 Task: Reply All to email with the signature Erin Martin with the subject 'Request for project approval' from softage.1@softage.net with the message 'Could you please provide an overview of the marketing strategy for the new product launch?'
Action: Mouse moved to (894, 214)
Screenshot: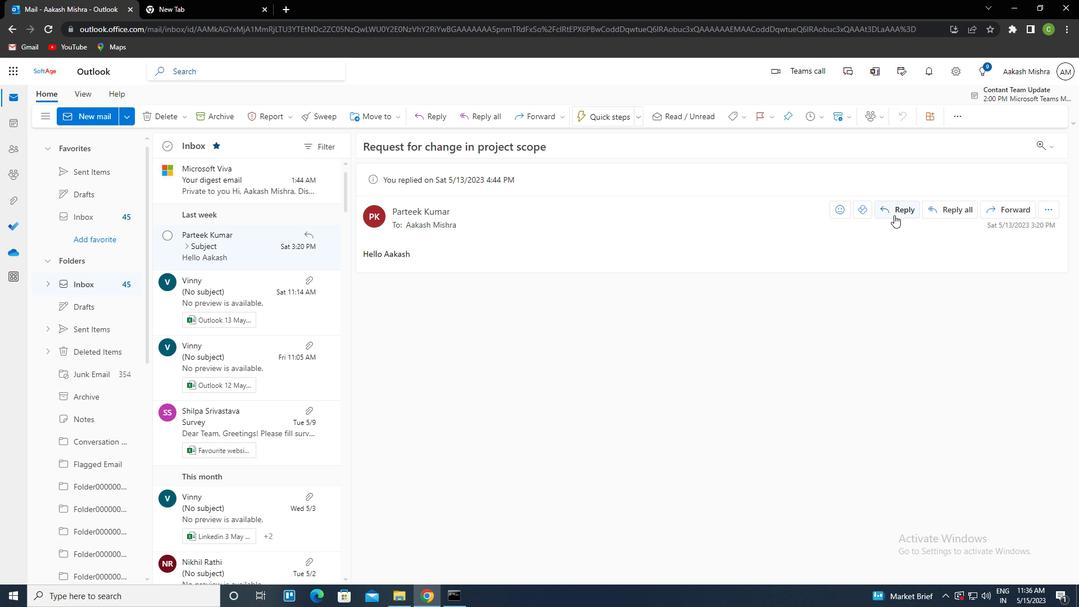 
Action: Mouse pressed left at (894, 214)
Screenshot: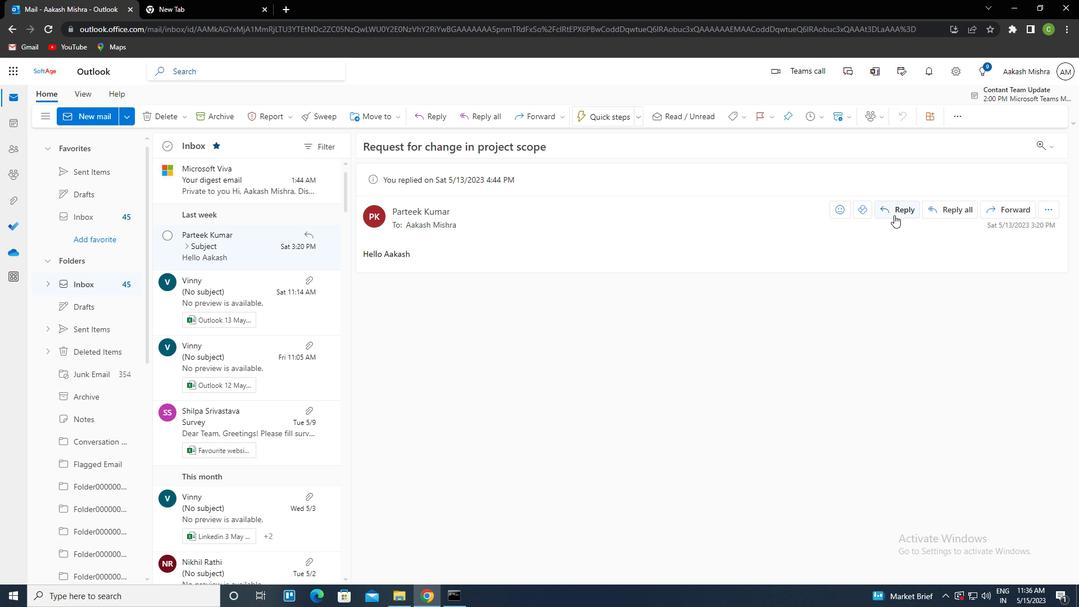 
Action: Mouse moved to (729, 121)
Screenshot: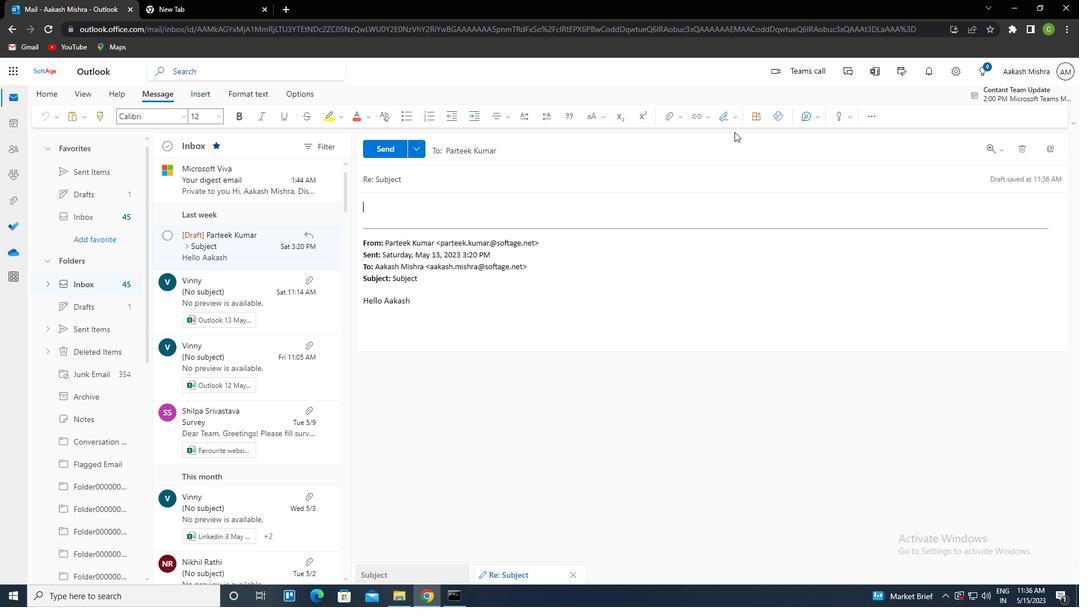 
Action: Mouse pressed left at (729, 121)
Screenshot: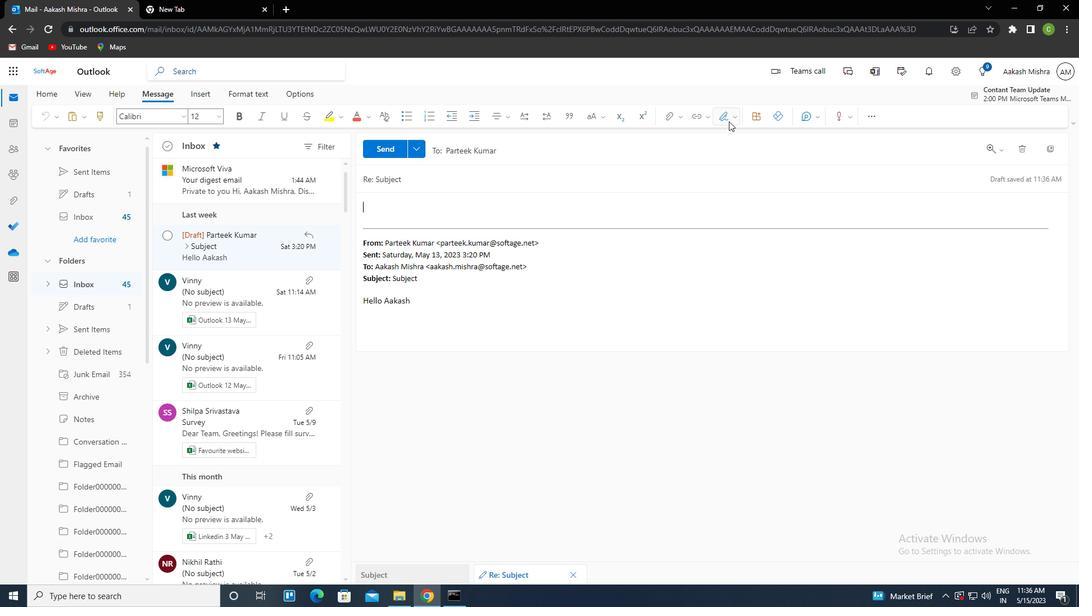 
Action: Mouse moved to (715, 165)
Screenshot: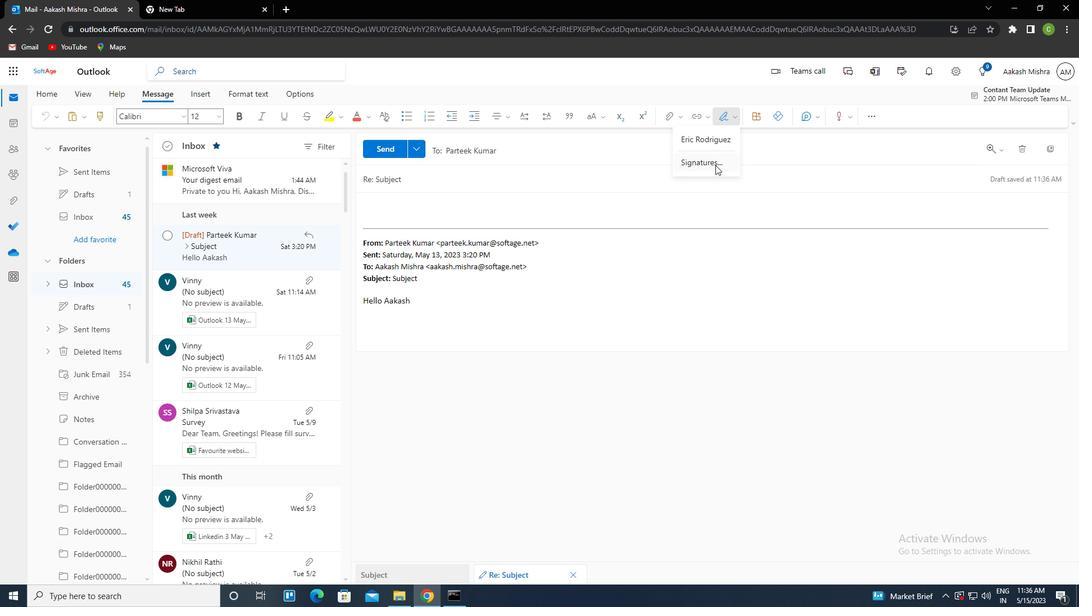 
Action: Mouse pressed left at (715, 165)
Screenshot: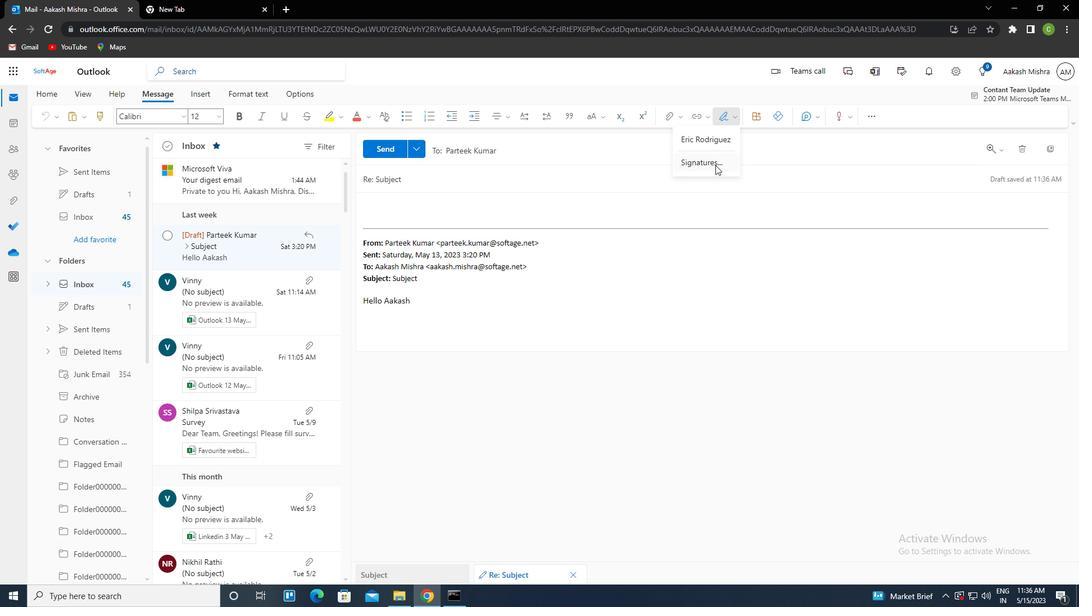 
Action: Mouse moved to (753, 211)
Screenshot: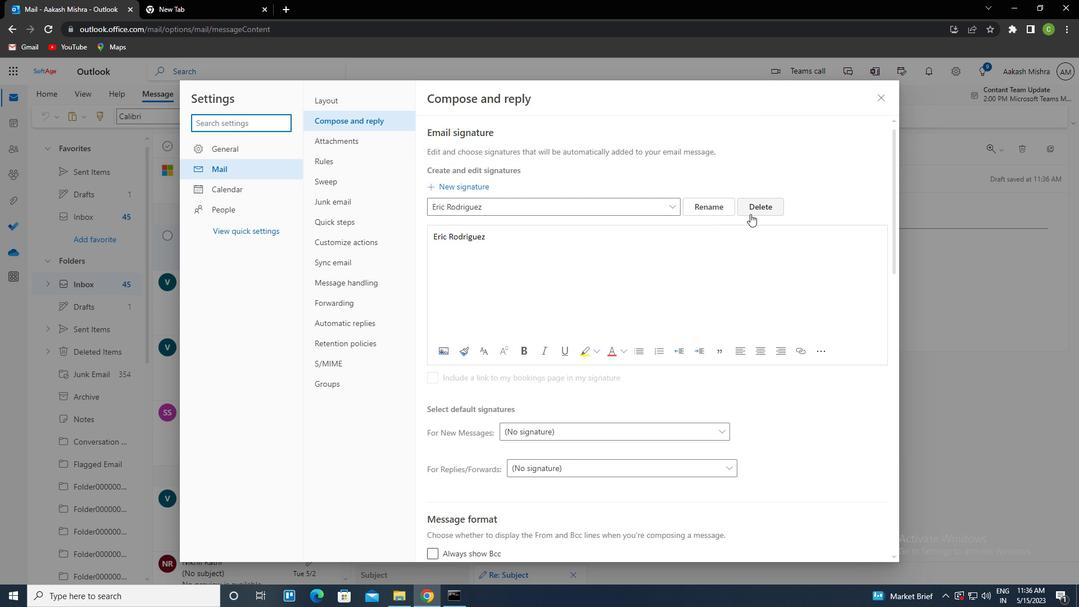 
Action: Mouse pressed left at (753, 211)
Screenshot: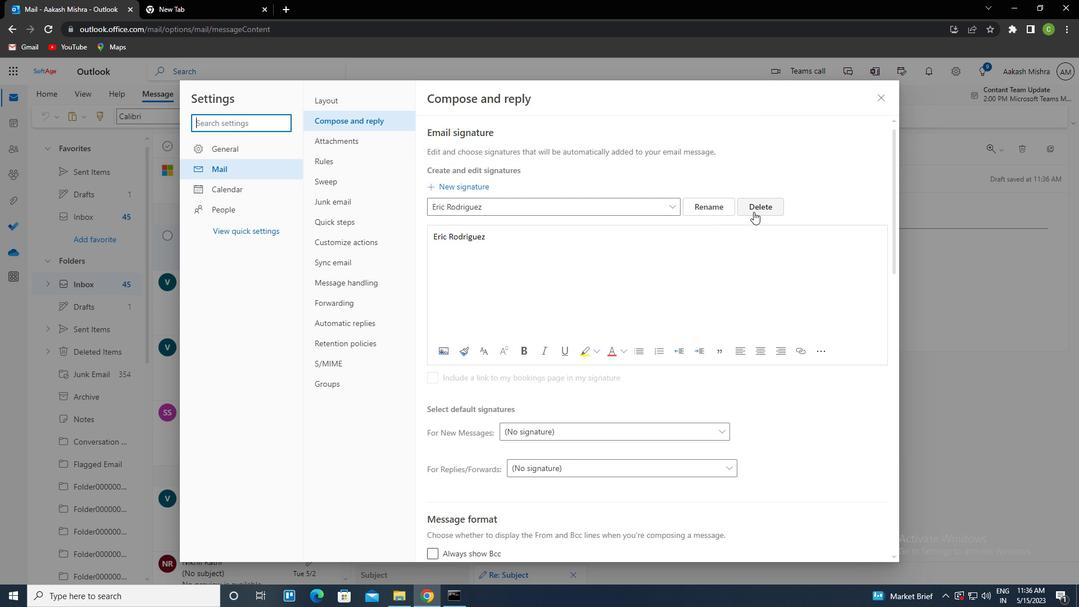 
Action: Mouse moved to (601, 211)
Screenshot: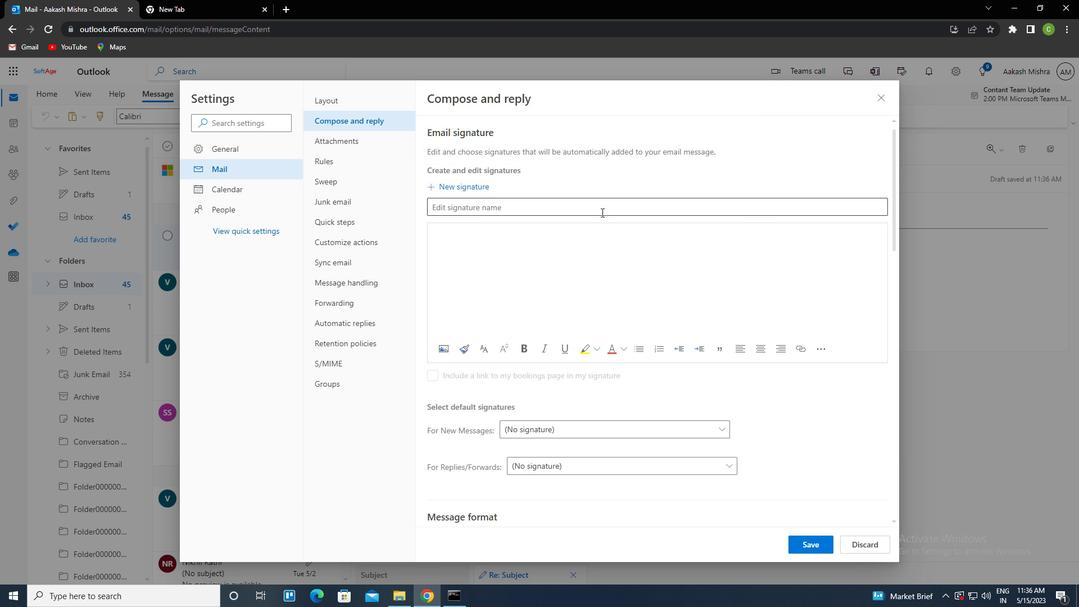 
Action: Mouse pressed left at (601, 211)
Screenshot: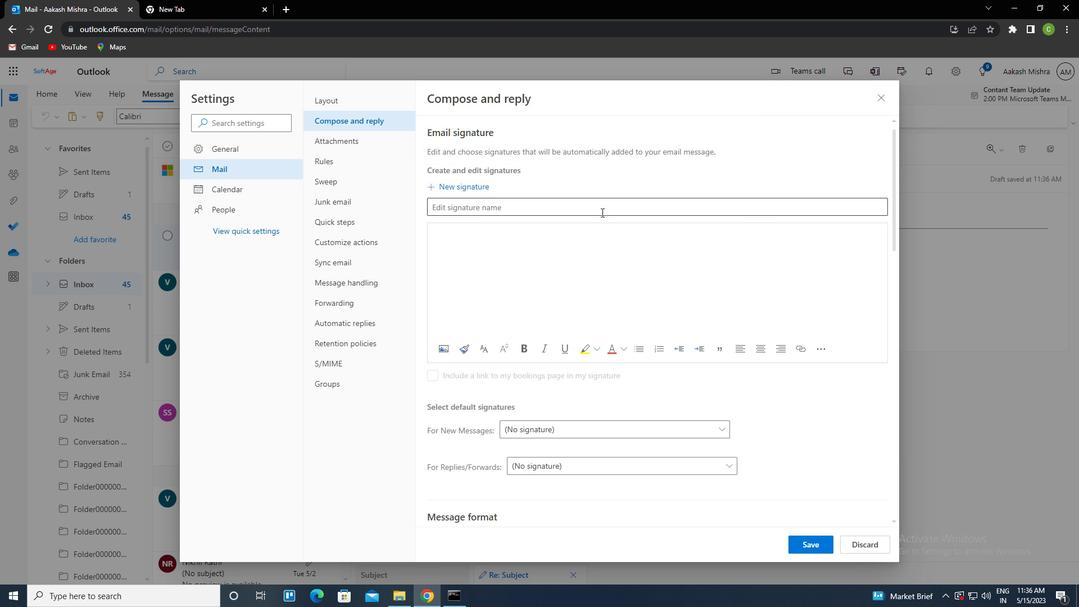
Action: Key pressed <Key.caps_lock>e<Key.caps_lock>rin<Key.space><Key.caps_lock>m<Key.caps_lock>artin<Key.tab><Key.caps_lock>e<Key.caps_lock>rin<Key.space><Key.caps_lock>m<Key.caps_lock>artin
Screenshot: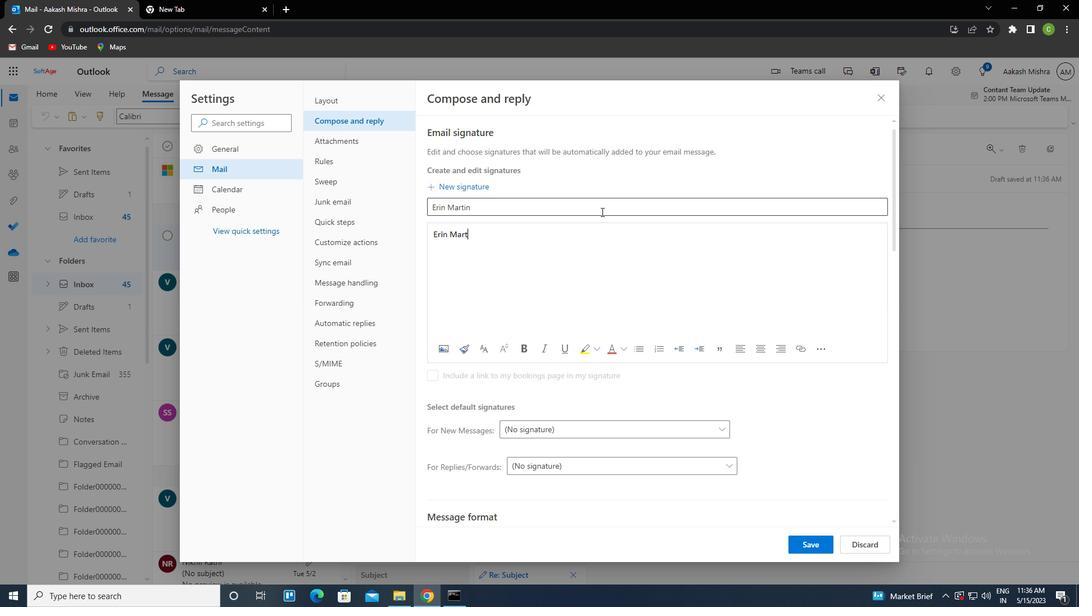 
Action: Mouse moved to (817, 547)
Screenshot: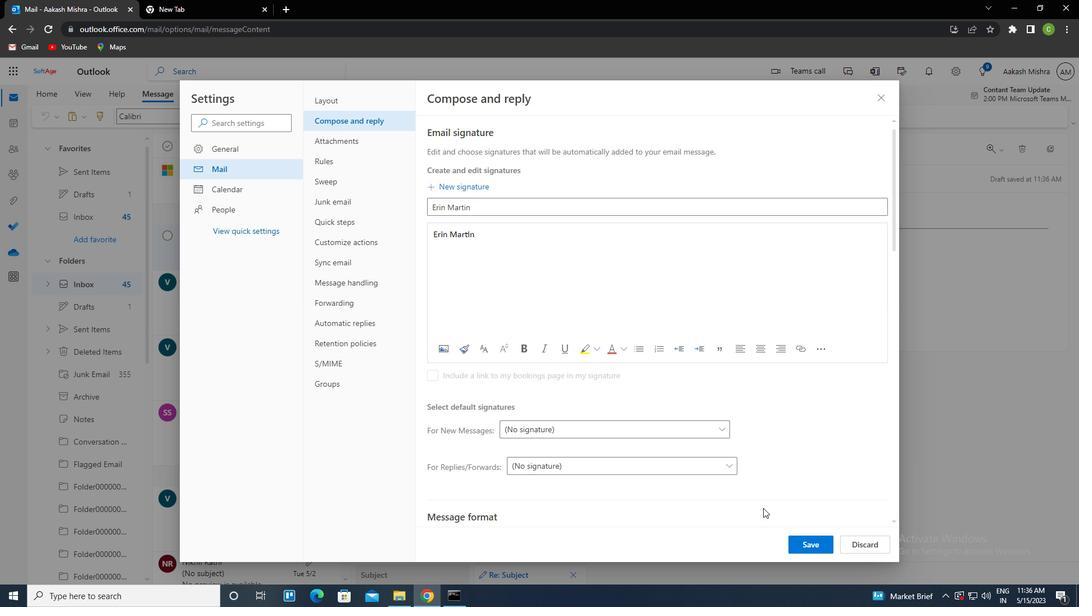 
Action: Mouse pressed left at (817, 547)
Screenshot: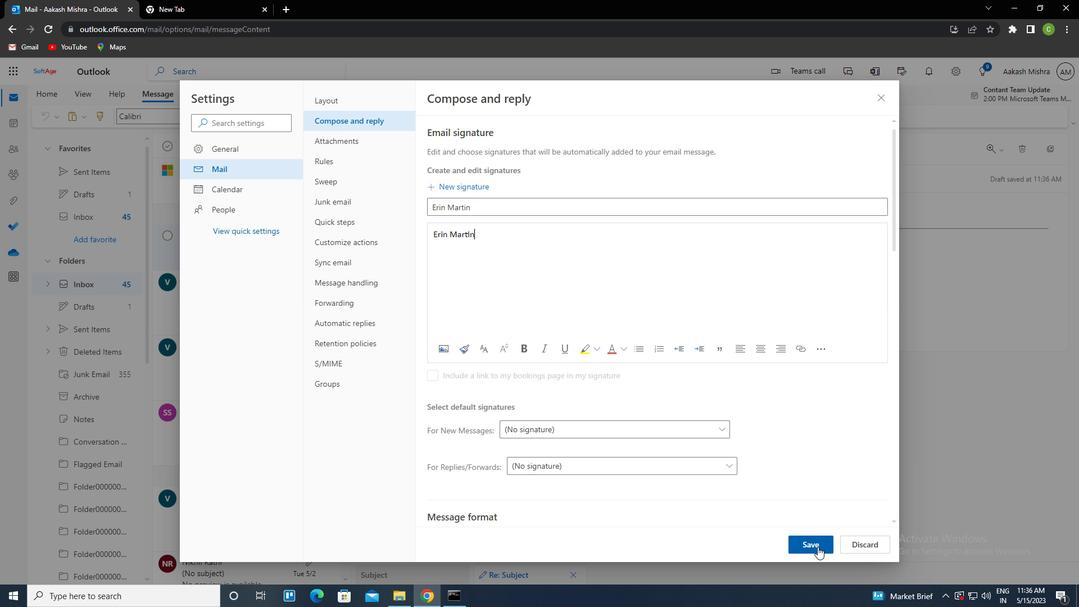 
Action: Mouse moved to (877, 97)
Screenshot: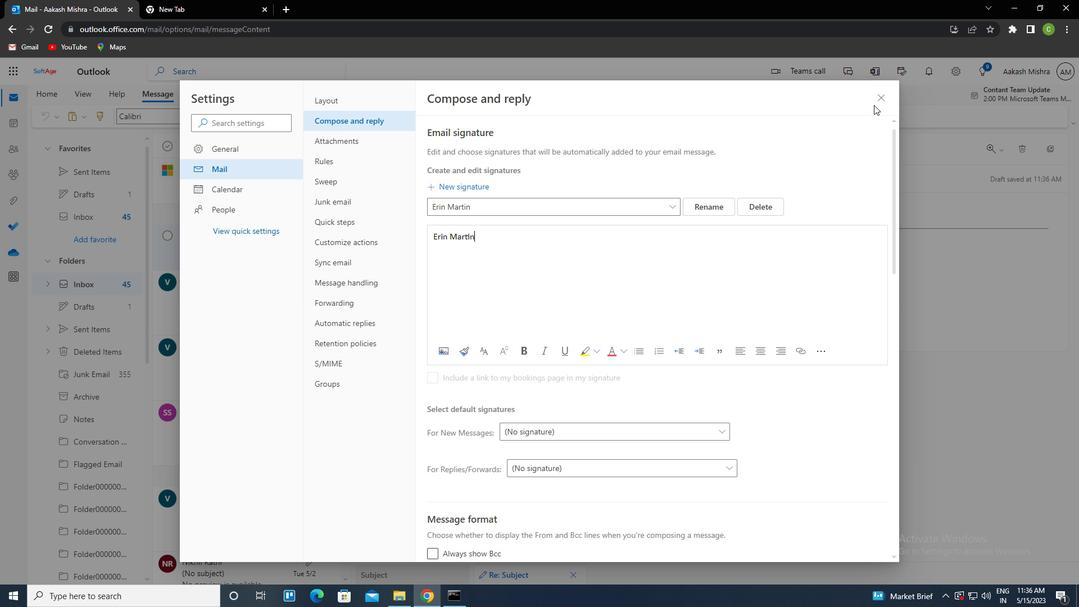 
Action: Mouse pressed left at (877, 97)
Screenshot: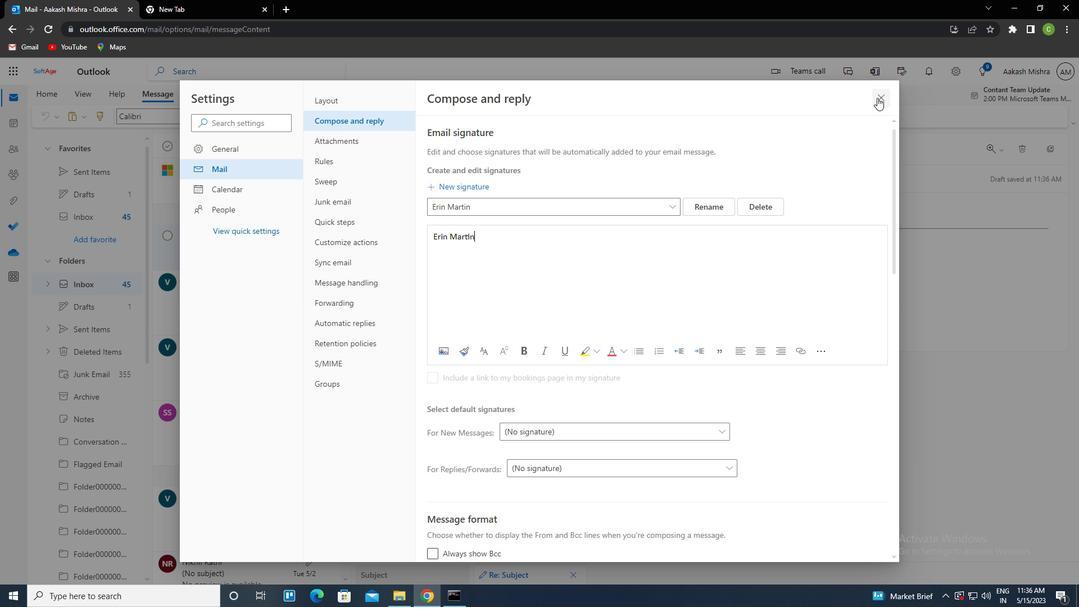 
Action: Mouse moved to (721, 119)
Screenshot: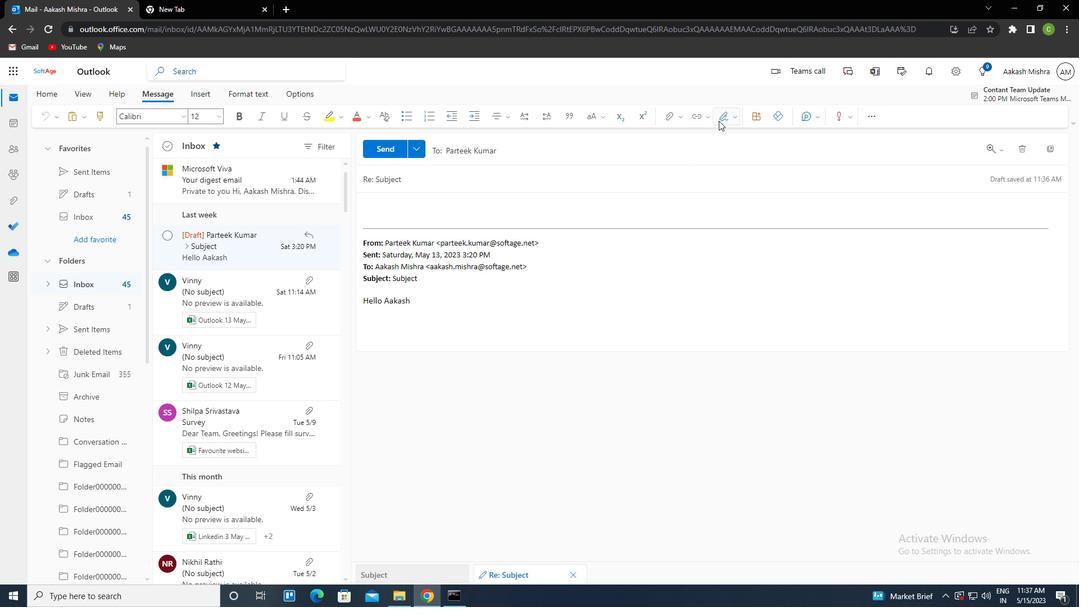 
Action: Mouse pressed left at (721, 119)
Screenshot: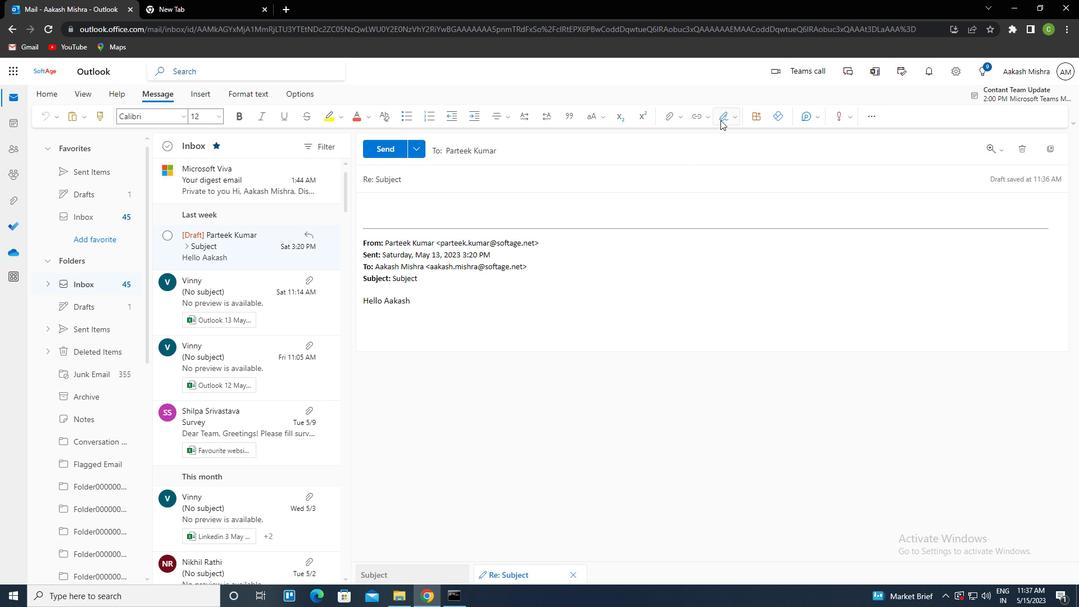 
Action: Mouse moved to (706, 135)
Screenshot: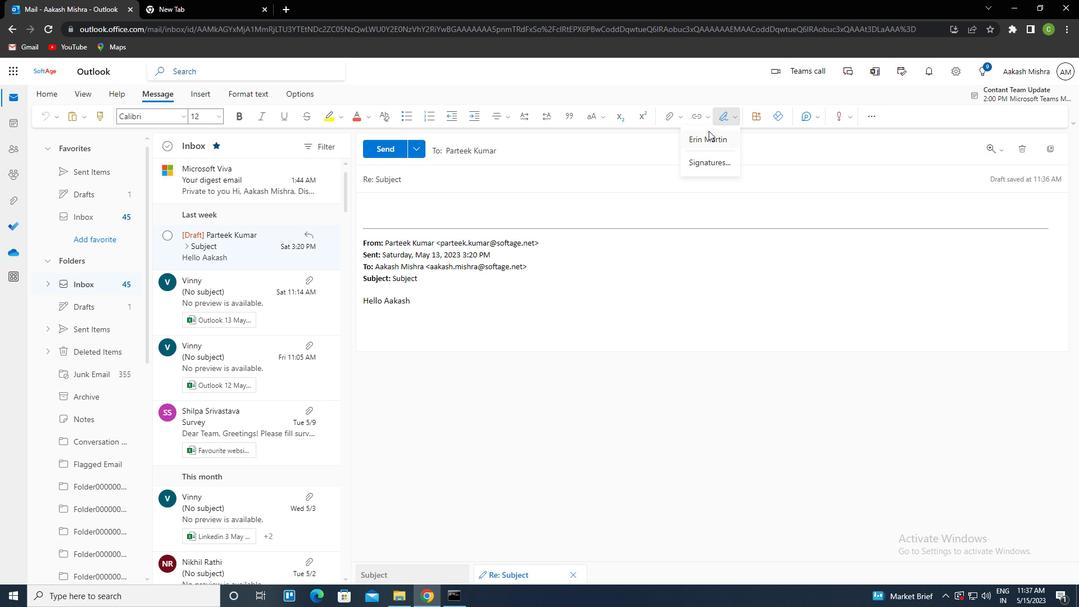 
Action: Mouse pressed left at (706, 135)
Screenshot: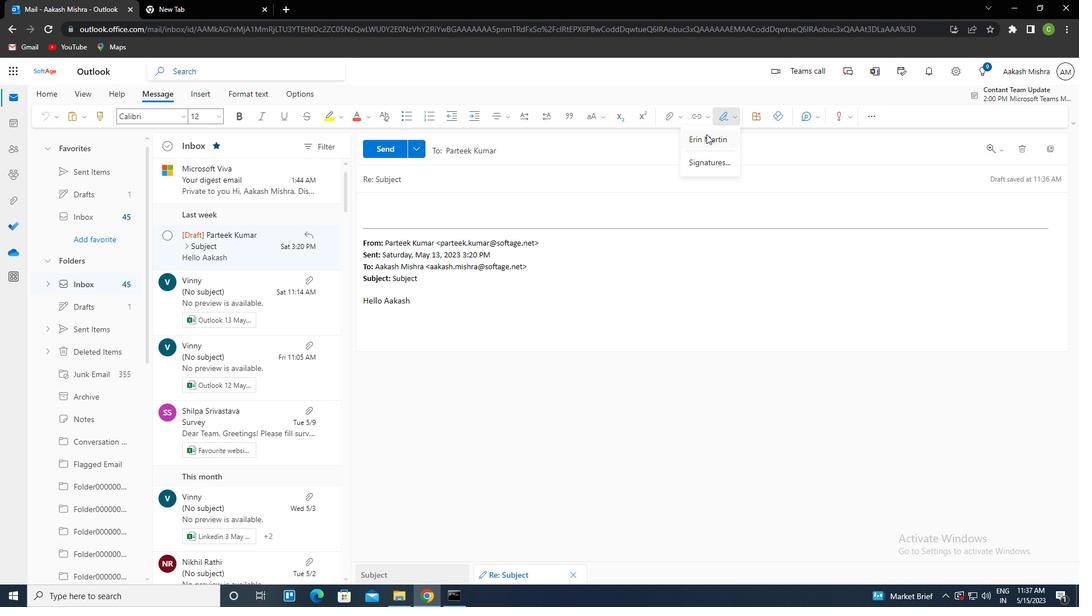 
Action: Mouse moved to (427, 179)
Screenshot: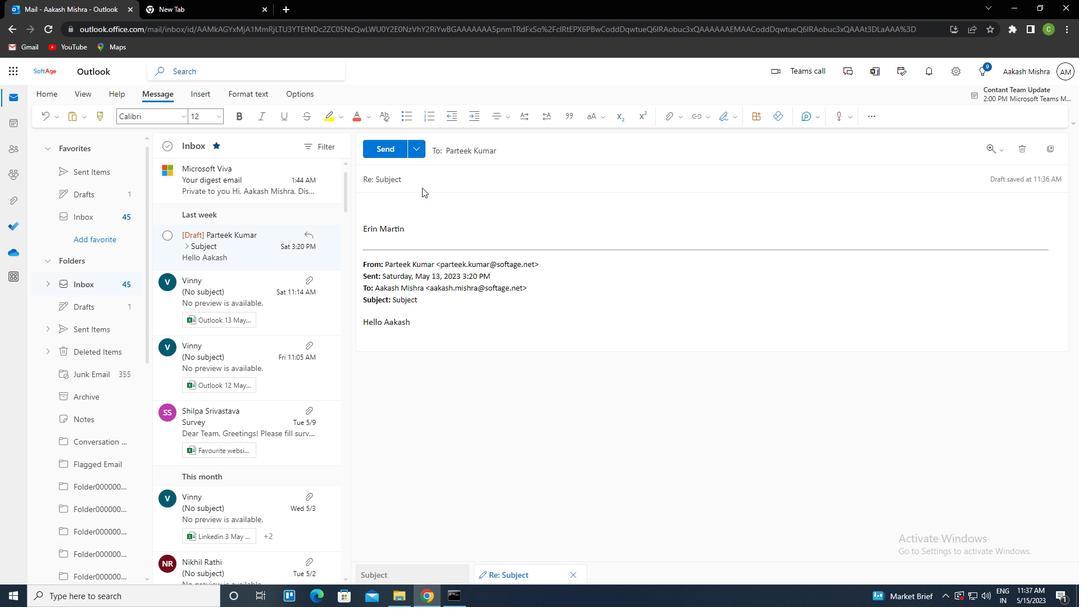 
Action: Mouse pressed left at (427, 179)
Screenshot: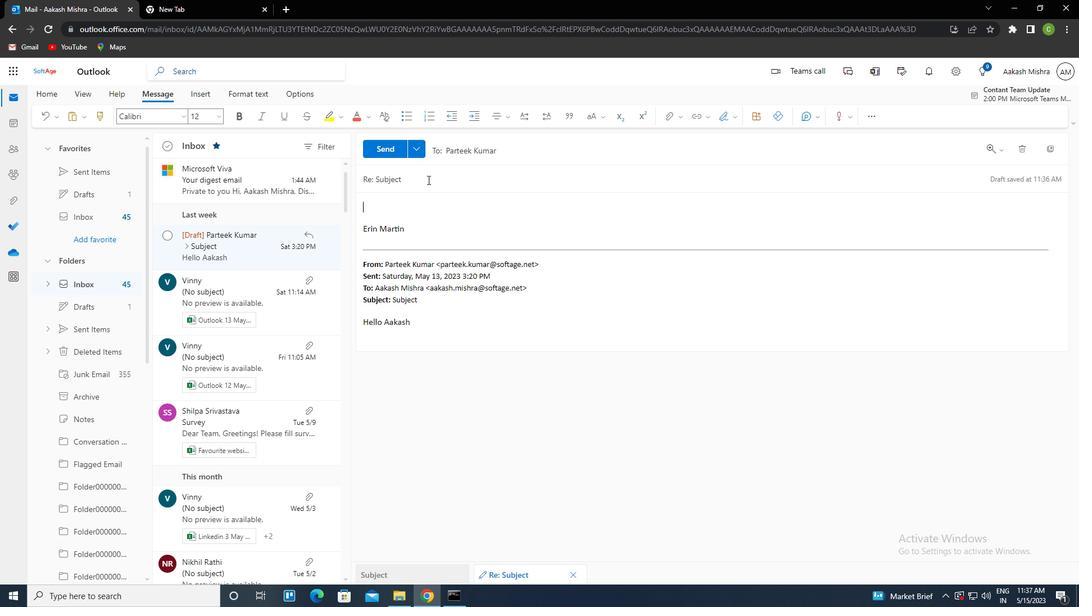 
Action: Key pressed <Key.shift><Key.left><Key.delete><Key.caps_lock>ctrl+R<Key.caps_lock>EQUEST<Key.space>FOR<Key.space>PROJECT<Key.space>APPROVL<Key.backspace>AL<Key.tab>
Screenshot: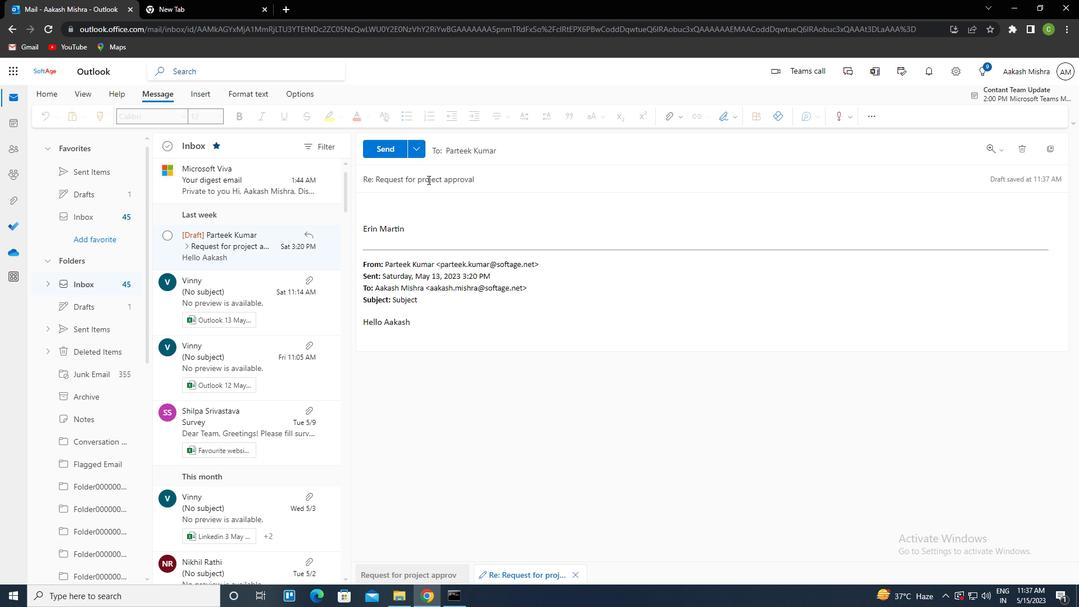 
Action: Mouse moved to (409, 215)
Screenshot: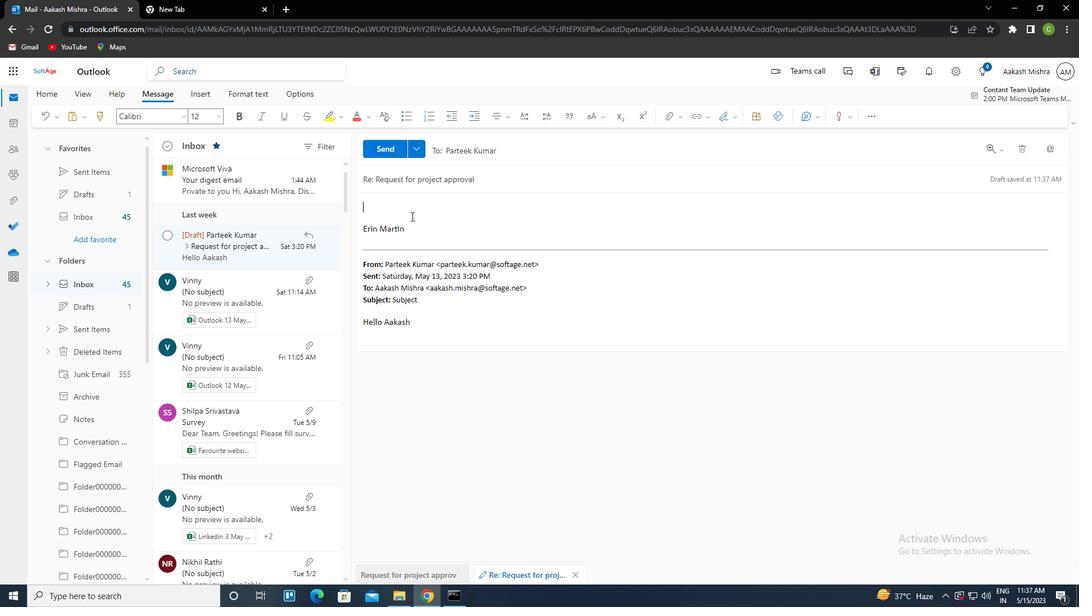 
Action: Key pressed <Key.caps_lock>C<Key.caps_lock>OULD<Key.space>O<Key.backspace>YOU<Key.space>PLEASE<Key.space>PROVIDE<Key.space>AN<Key.space>OVERVIEW<Key.space>OF<Key.space>THE<Key.space>MARKETING<Key.space>STRATEGY<Key.space>FOR<Key.space>THE<Key.space>NEW<Key.space>PRODUCT<Key.space>LAUNCH<Key.shift_r>?
Screenshot: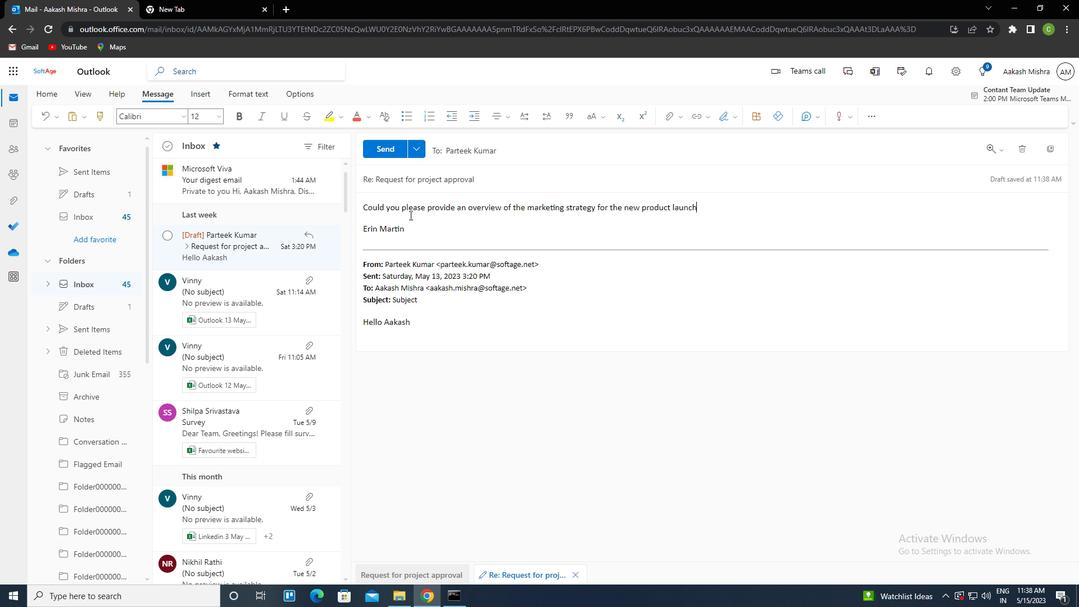 
Action: Mouse moved to (383, 145)
Screenshot: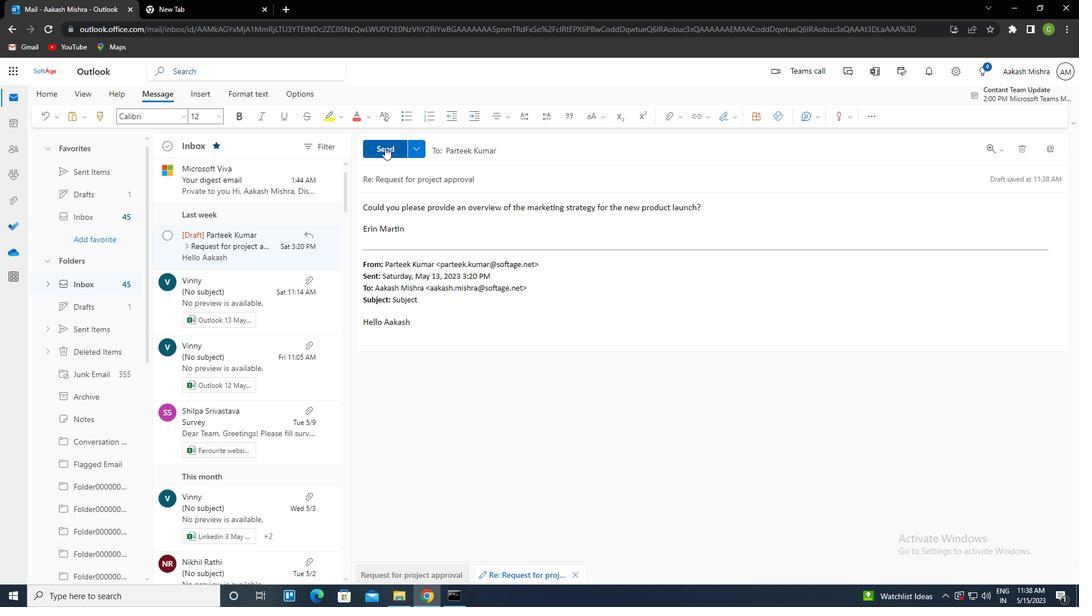 
Action: Mouse pressed left at (383, 145)
Screenshot: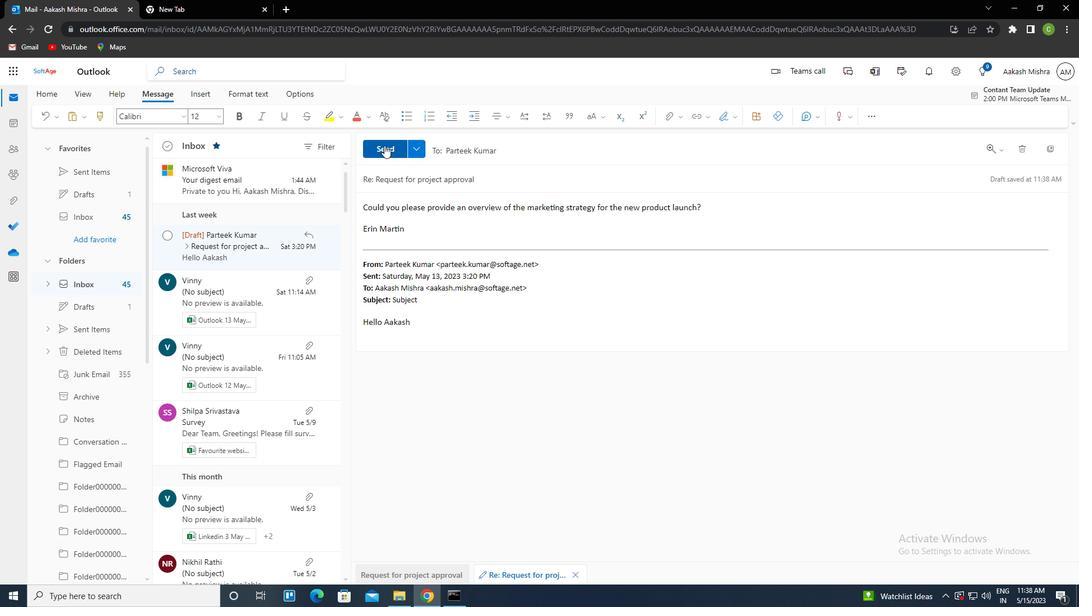 
